Task: Find flights from London to Tokyo for a round trip from July 15 to July 30 in economy class for 1 adult.
Action: Mouse moved to (361, 321)
Screenshot: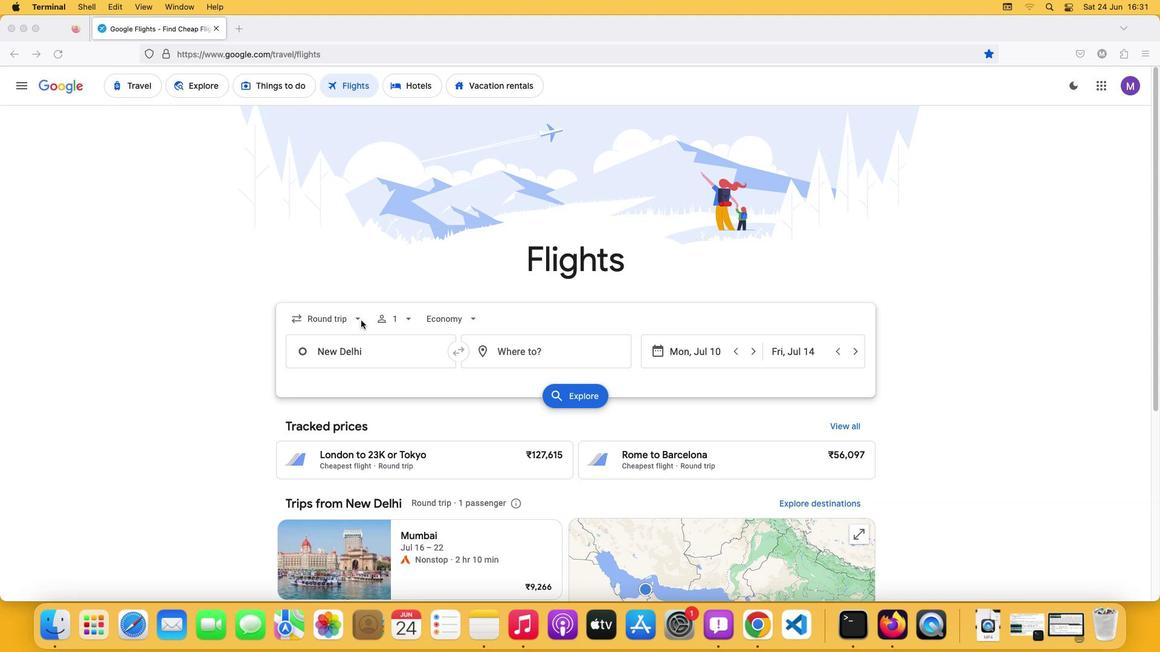 
Action: Mouse pressed left at (361, 321)
Screenshot: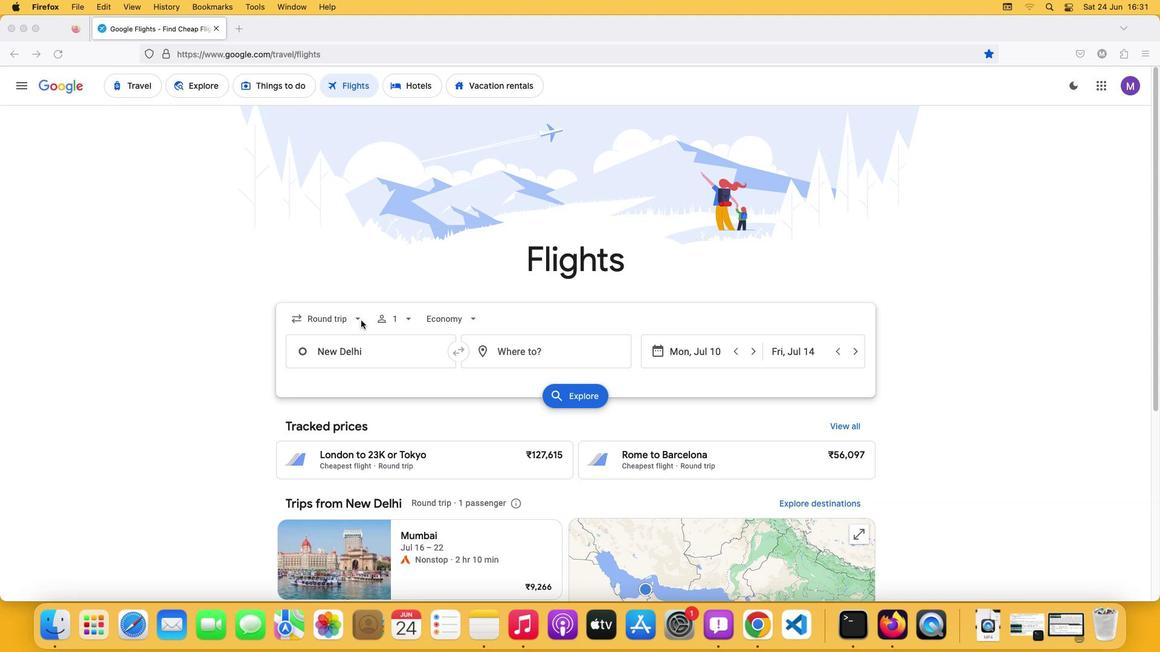 
Action: Mouse moved to (360, 321)
Screenshot: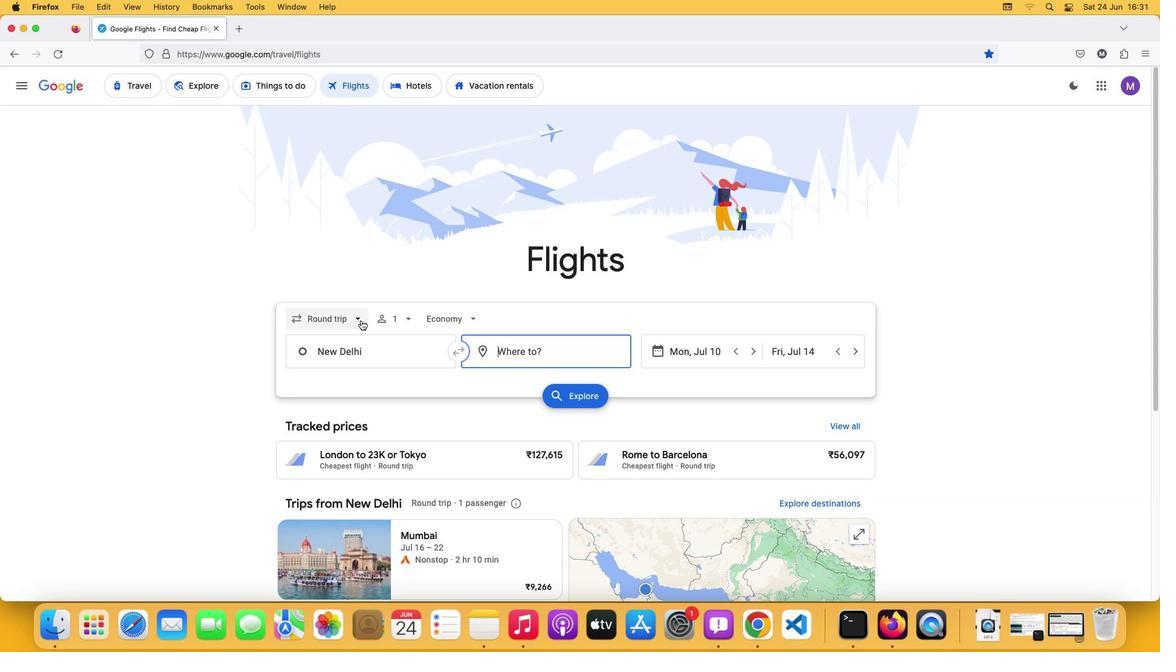 
Action: Mouse pressed left at (360, 321)
Screenshot: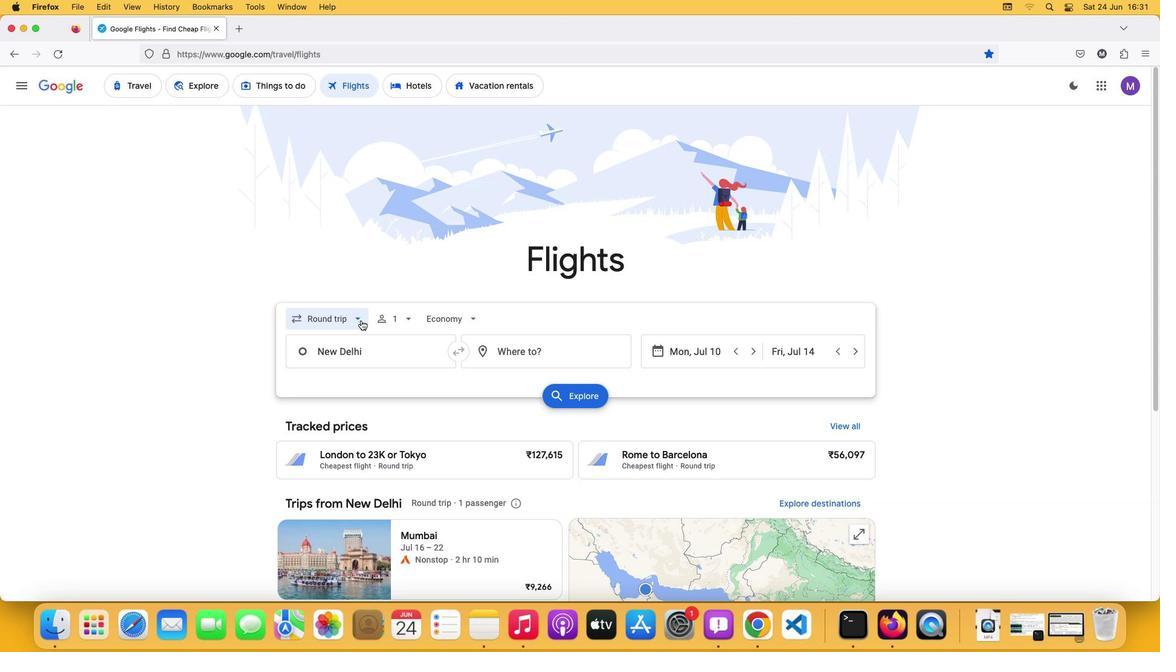 
Action: Mouse moved to (353, 338)
Screenshot: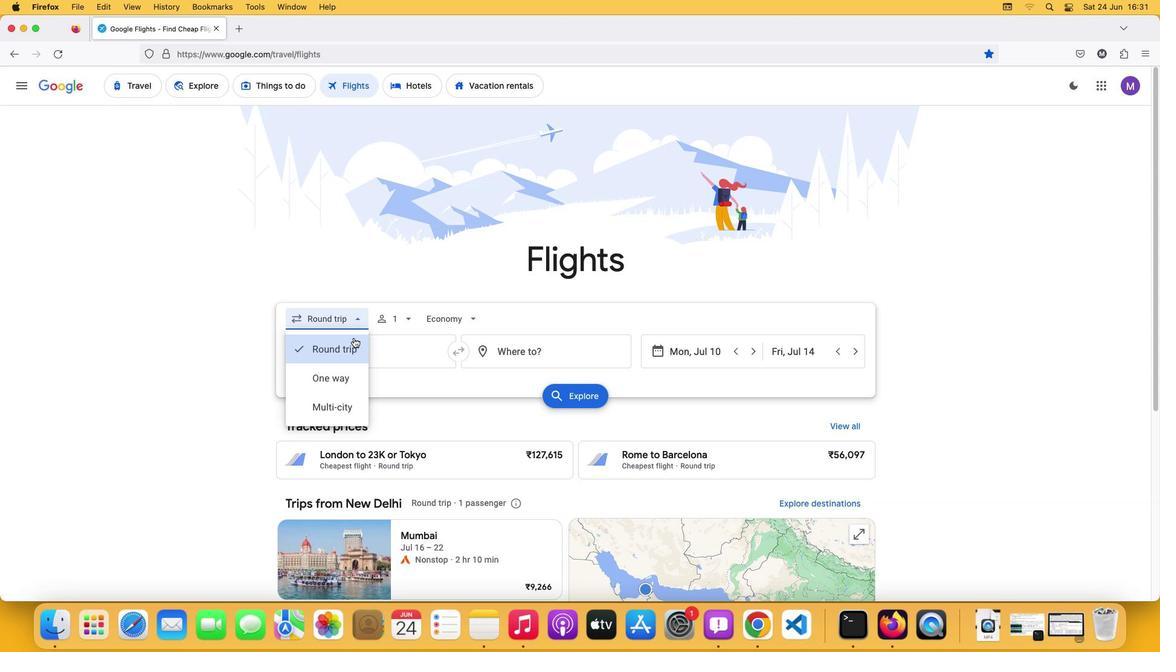 
Action: Mouse pressed left at (353, 338)
Screenshot: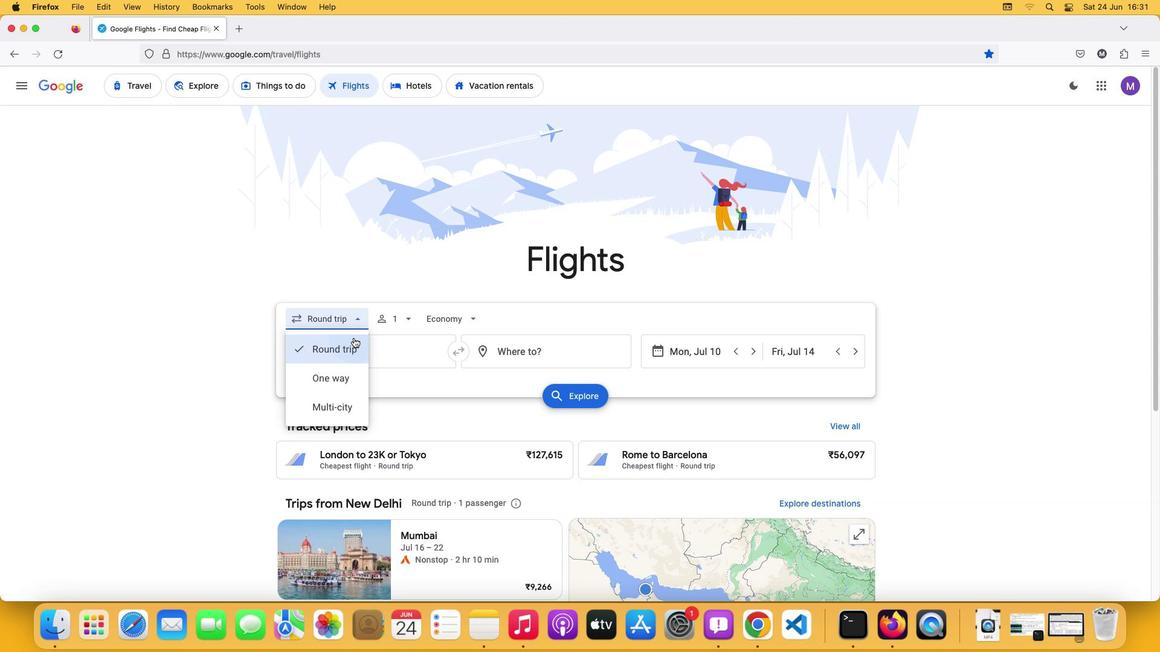 
Action: Mouse moved to (405, 320)
Screenshot: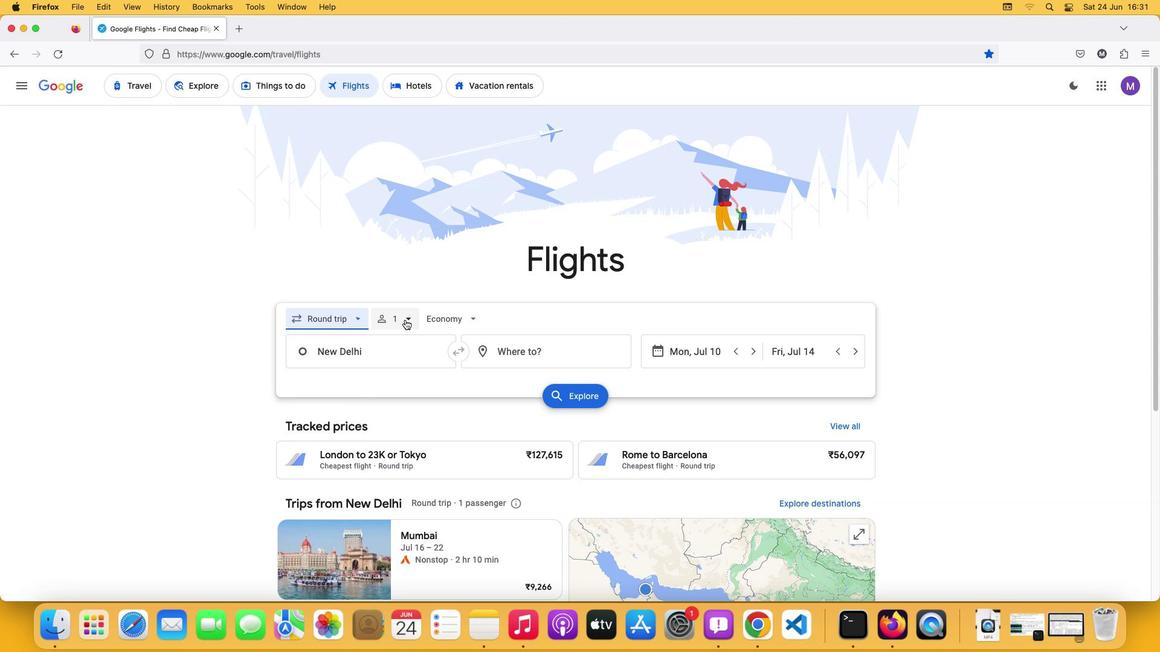 
Action: Mouse pressed left at (405, 320)
Screenshot: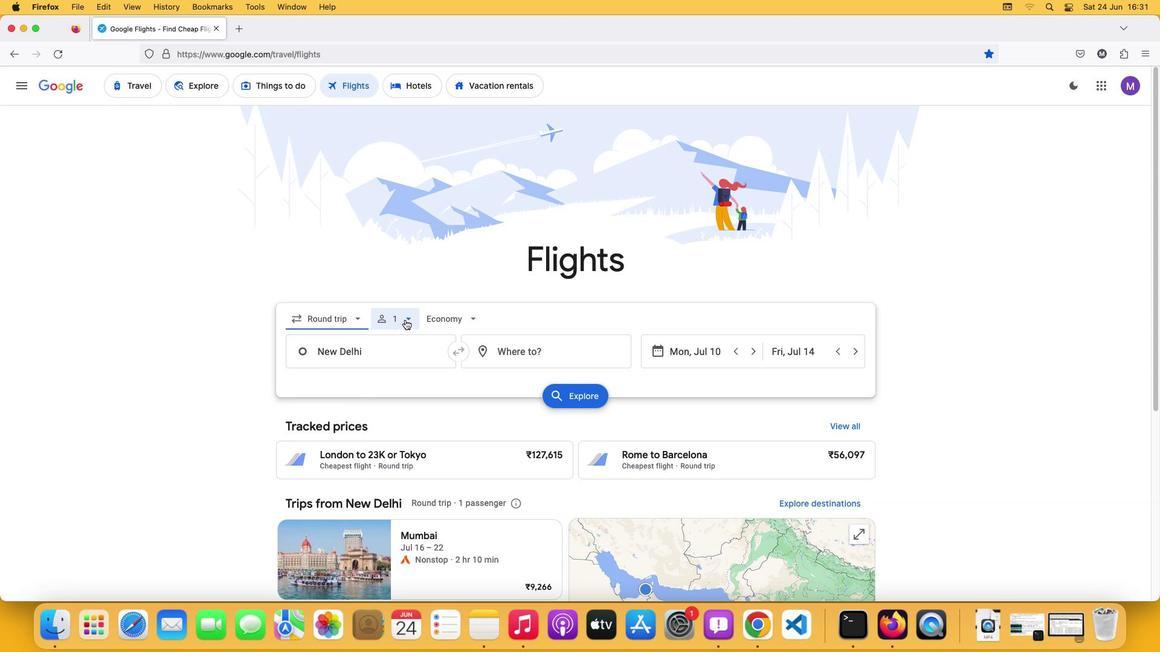 
Action: Mouse moved to (490, 479)
Screenshot: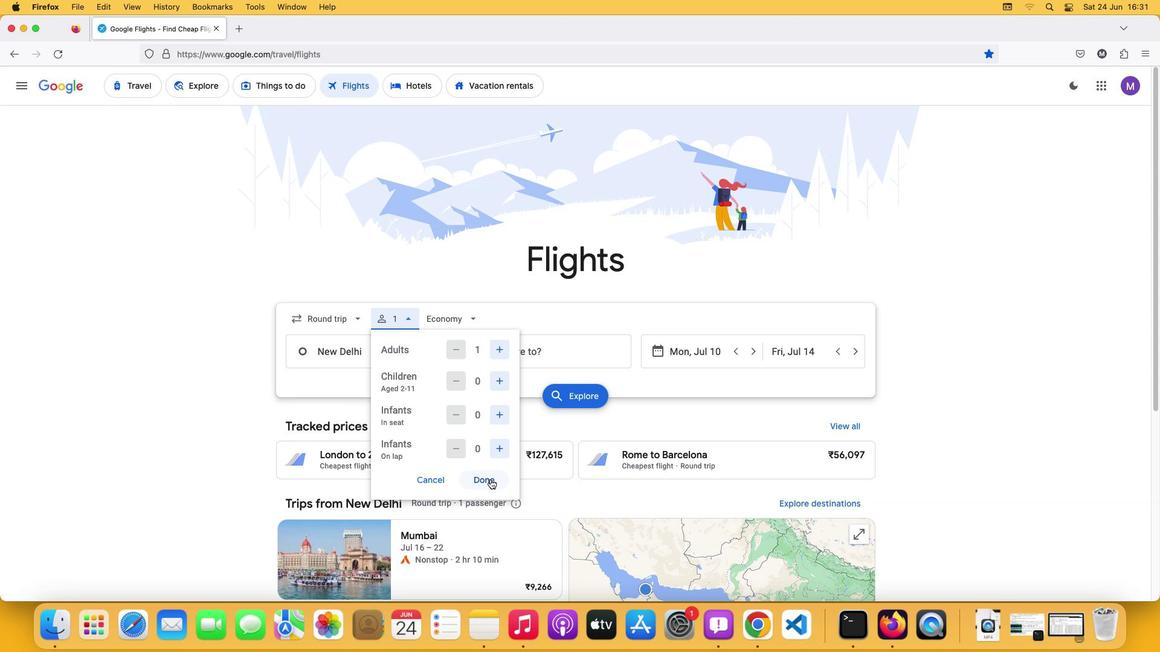 
Action: Mouse pressed left at (490, 479)
Screenshot: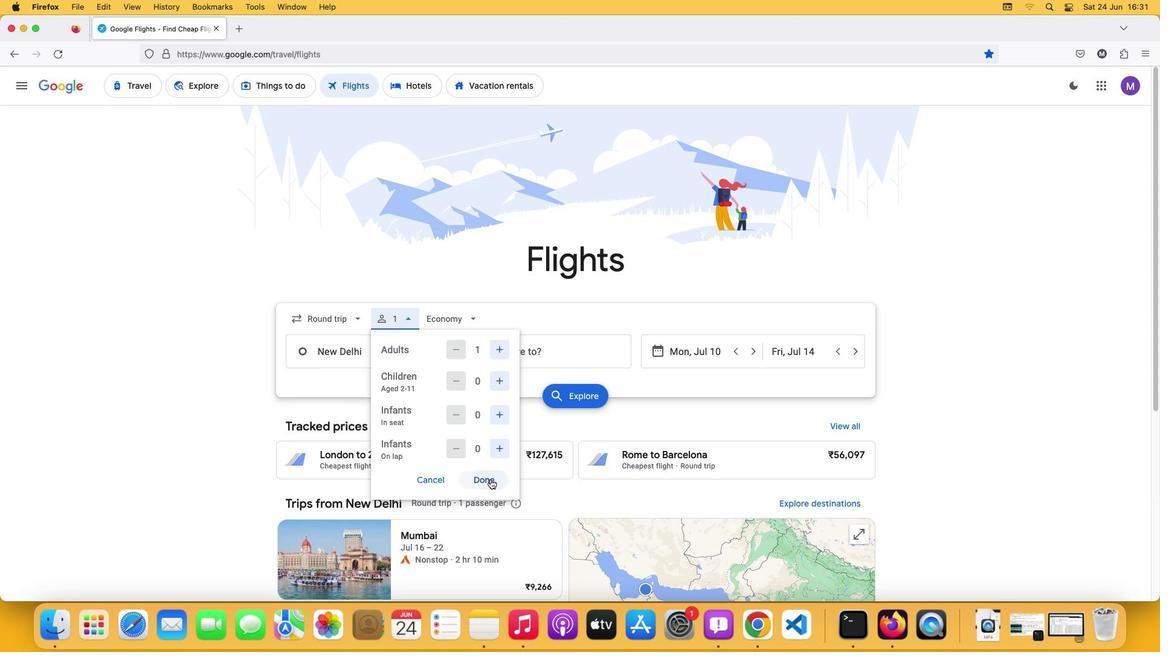 
Action: Mouse moved to (453, 323)
Screenshot: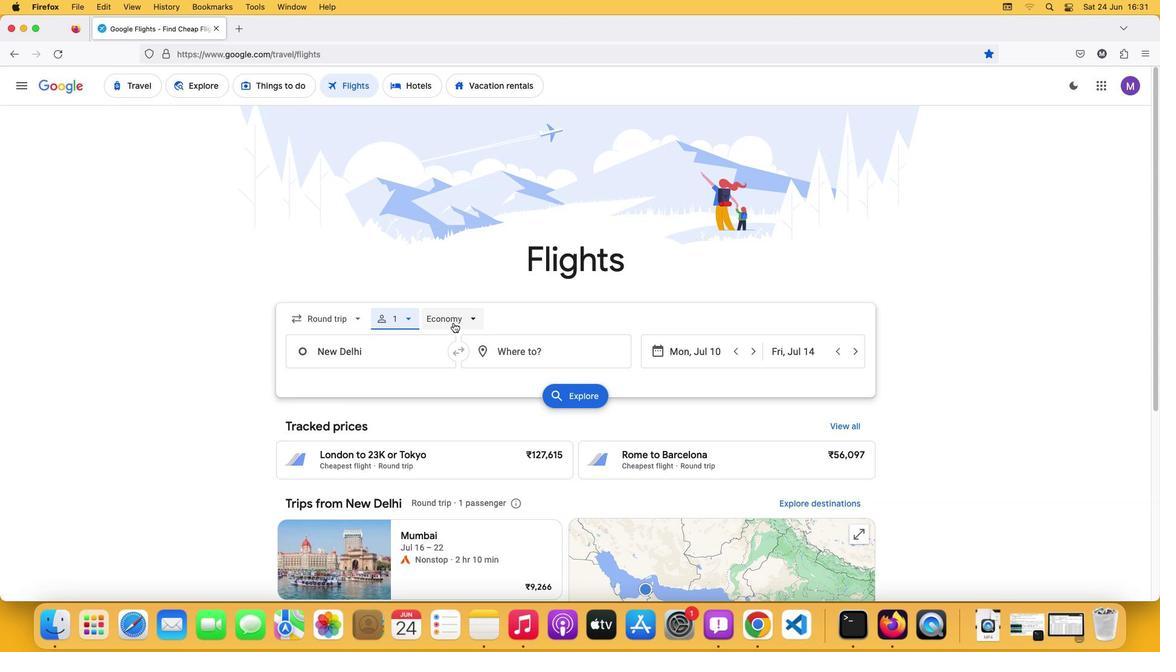 
Action: Mouse pressed left at (453, 323)
Screenshot: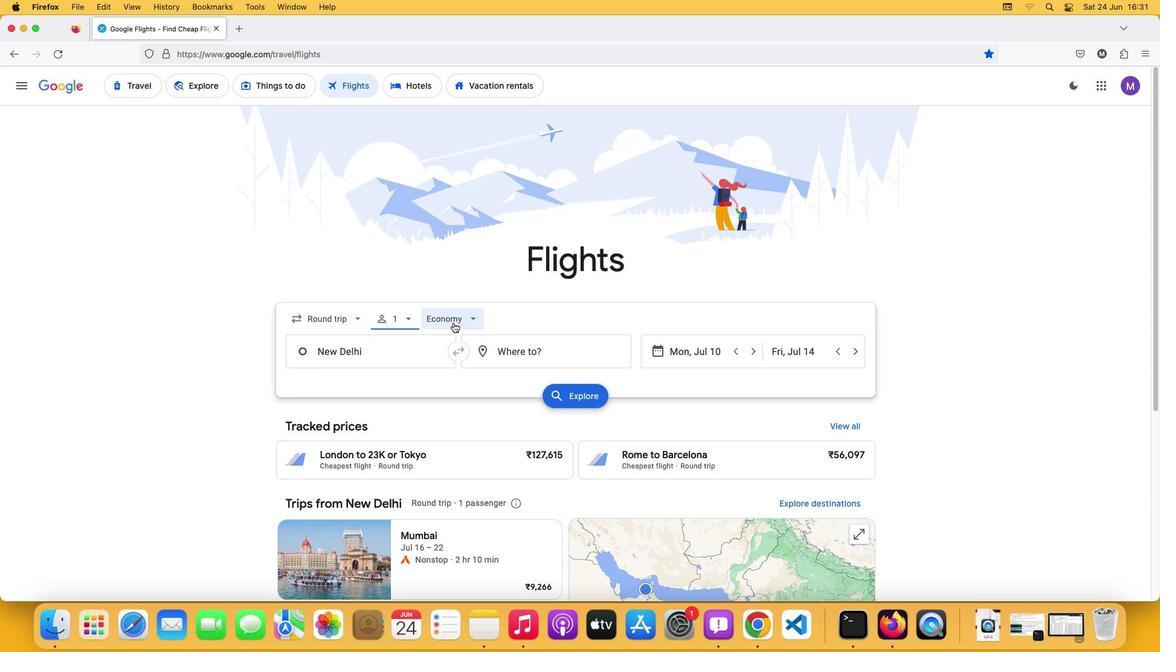 
Action: Mouse moved to (464, 350)
Screenshot: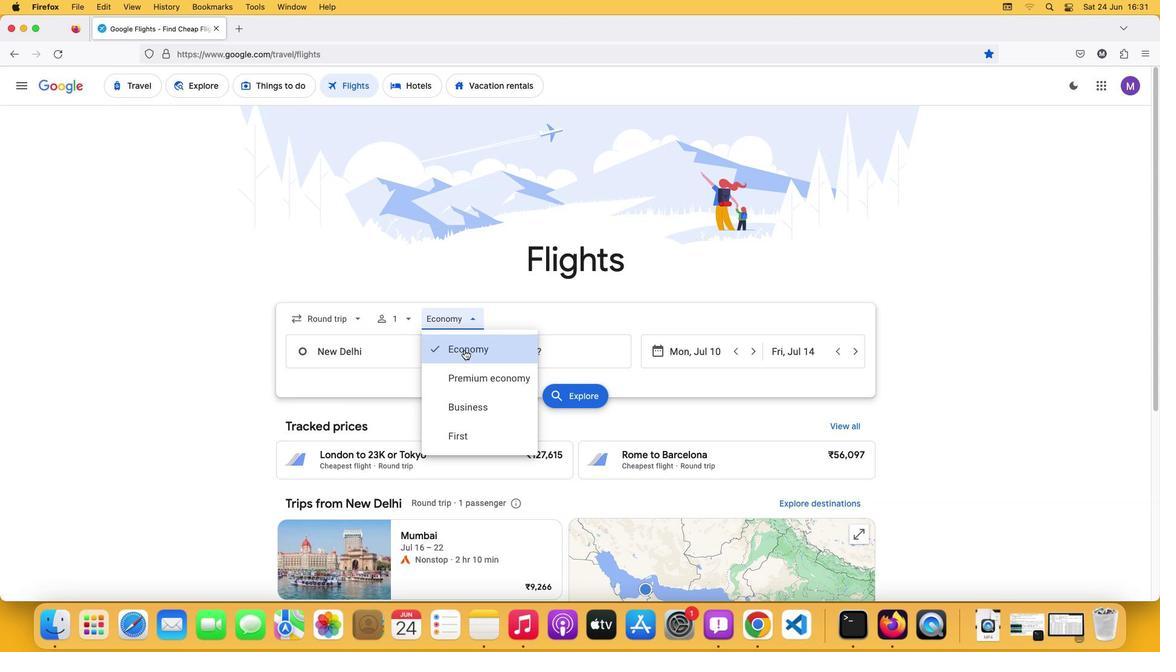 
Action: Mouse pressed left at (464, 350)
Screenshot: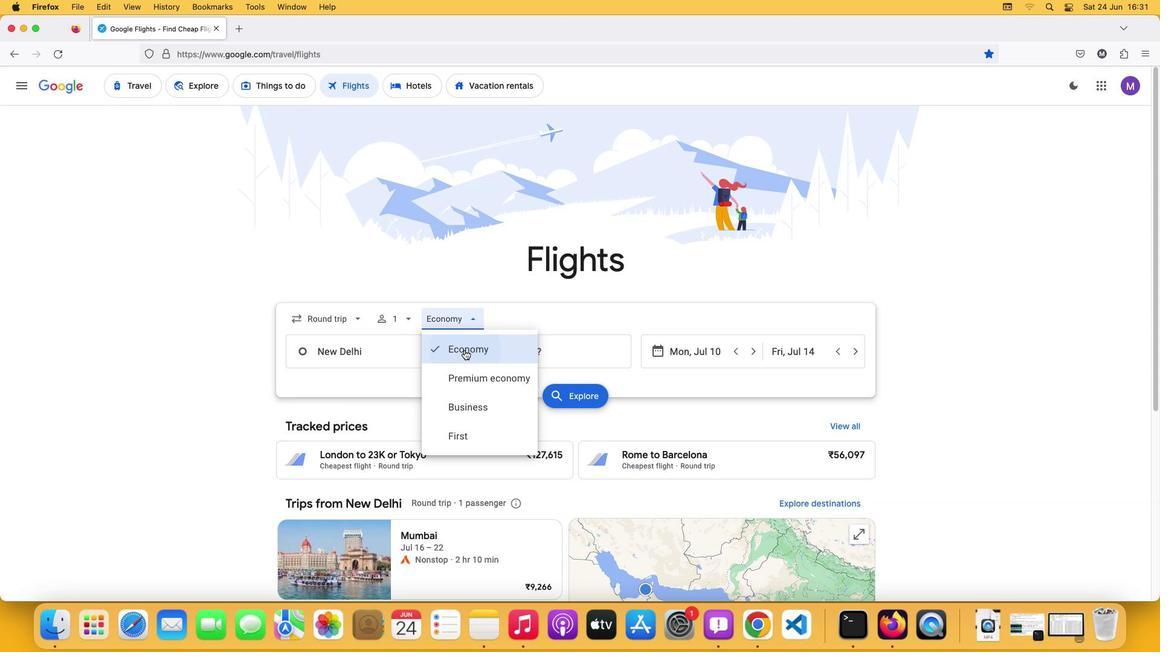 
Action: Mouse moved to (392, 356)
Screenshot: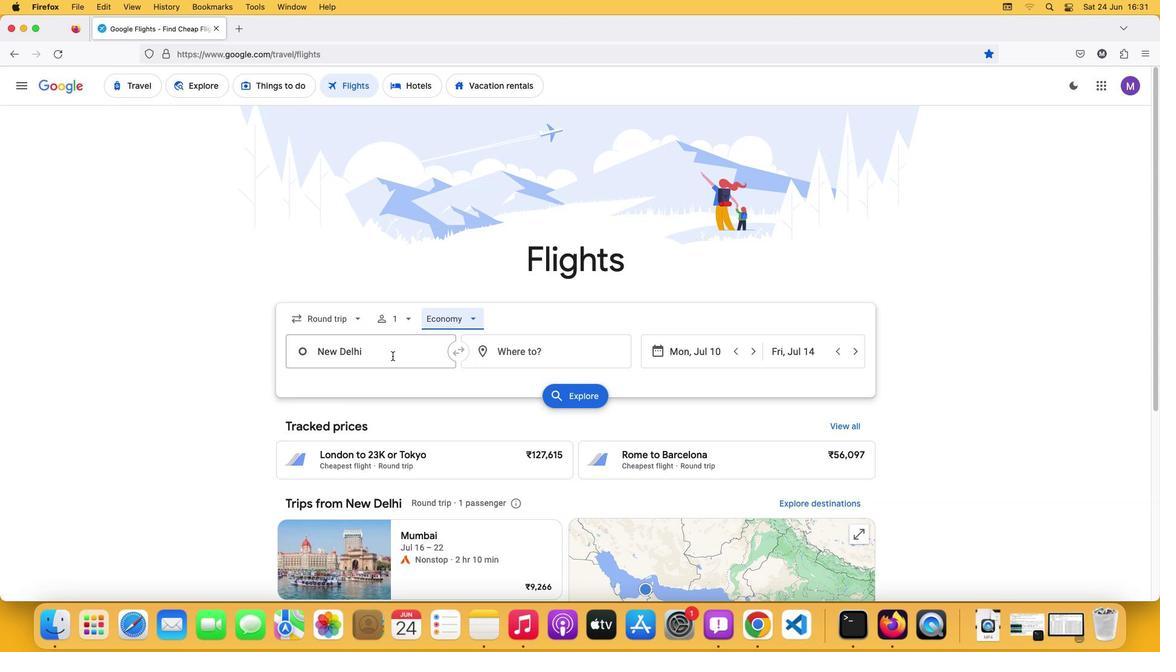 
Action: Mouse pressed left at (392, 356)
Screenshot: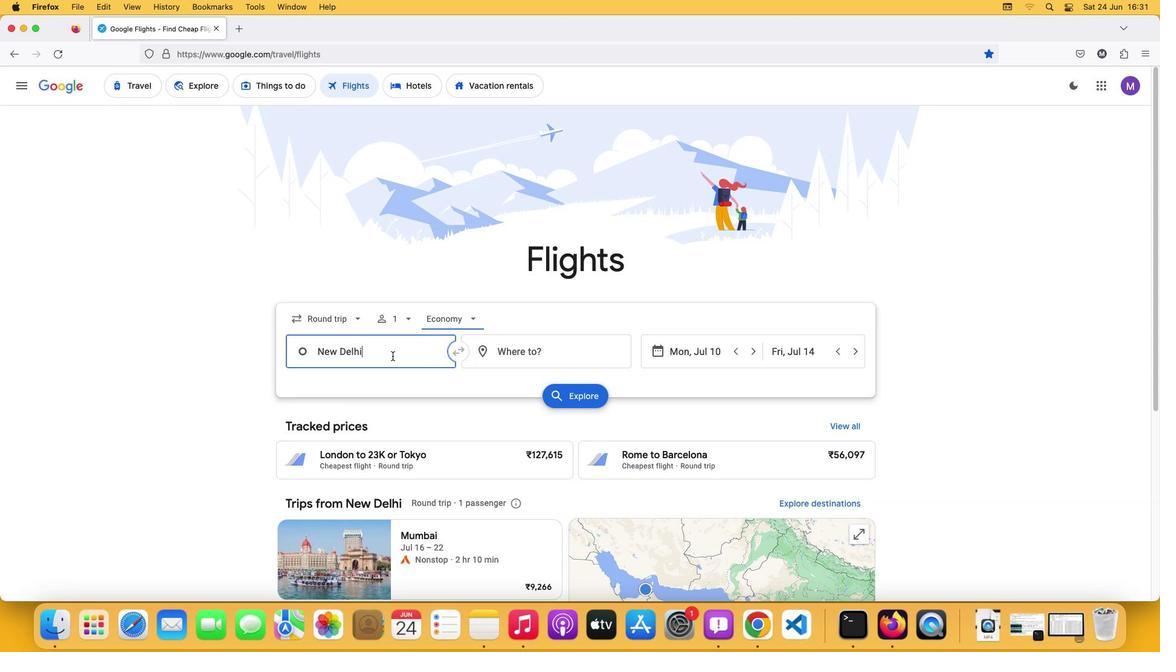 
Action: Mouse moved to (418, 349)
Screenshot: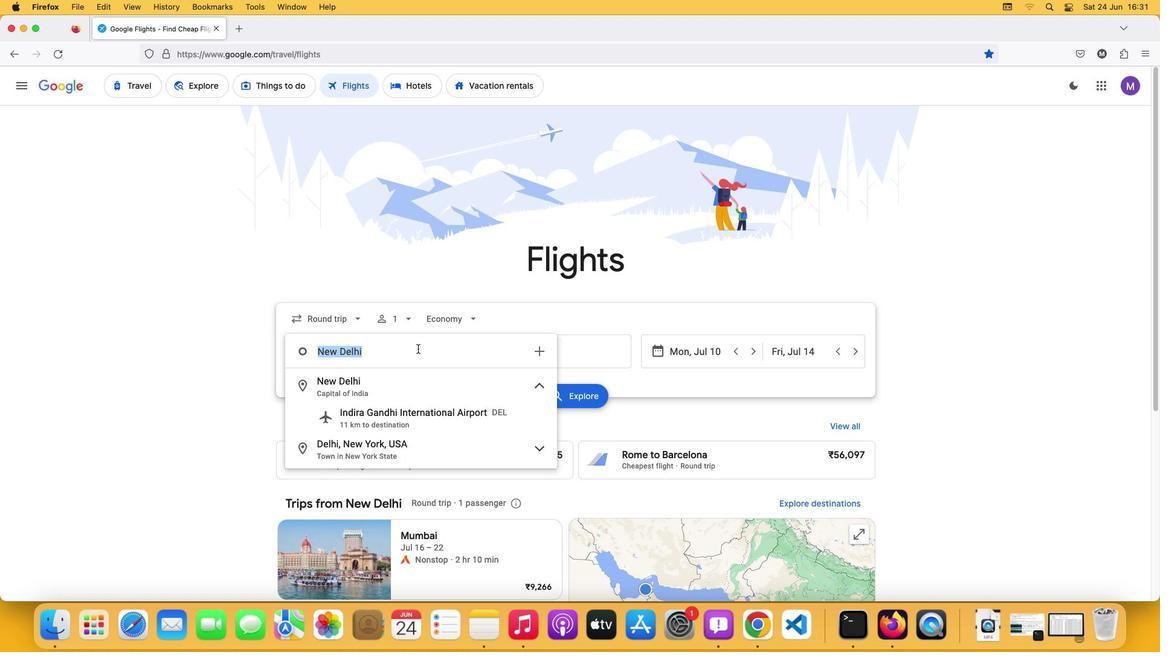 
Action: Key pressed Key.shift'L''o''n''d''o''n'
Screenshot: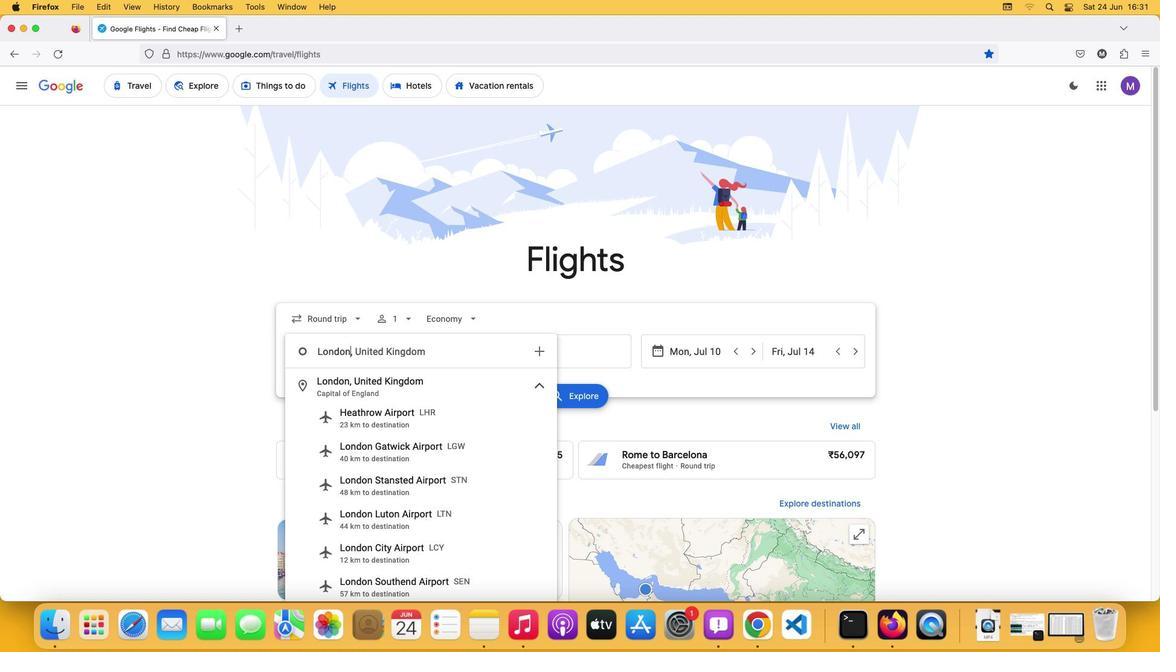 
Action: Mouse moved to (449, 379)
Screenshot: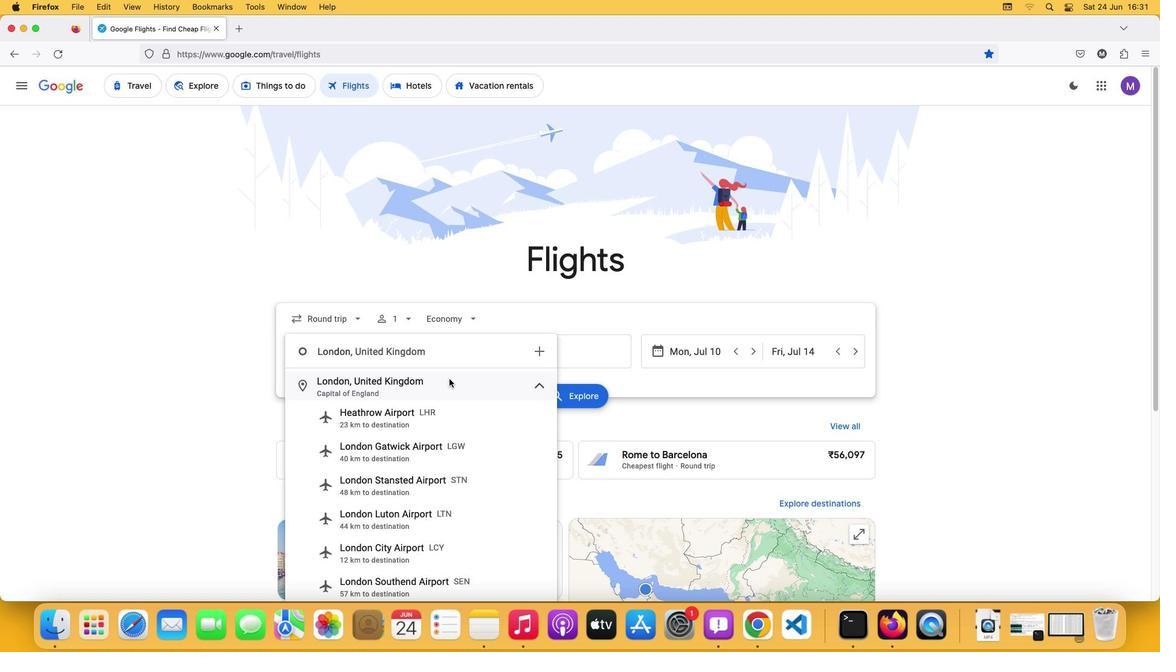 
Action: Mouse pressed left at (449, 379)
Screenshot: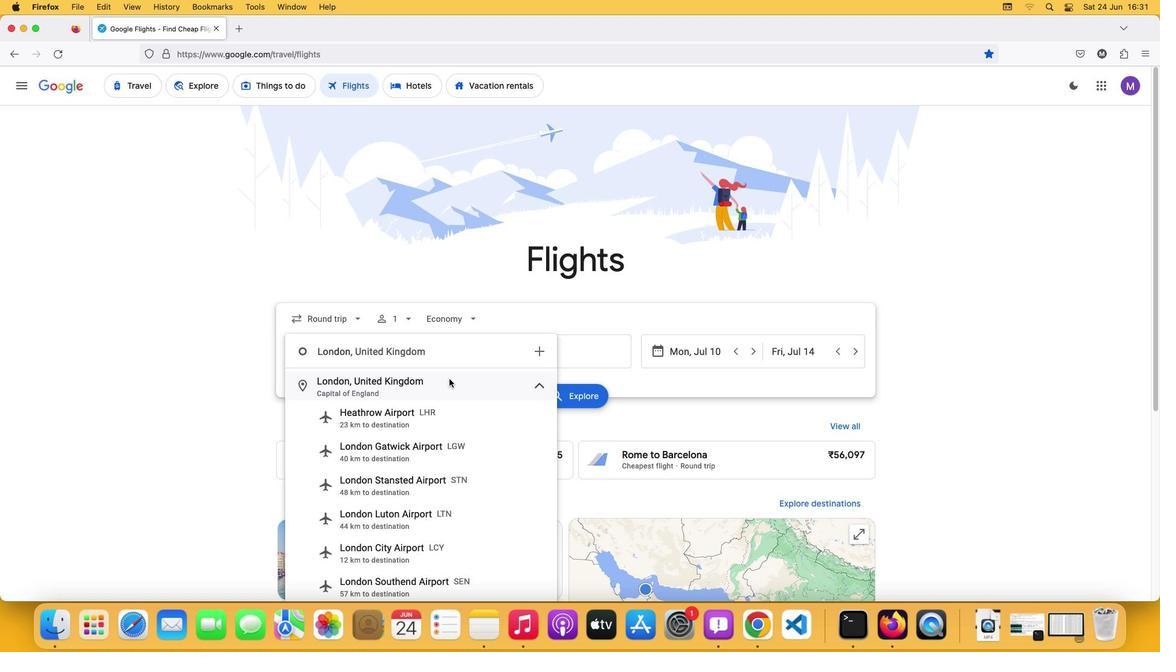 
Action: Mouse moved to (504, 353)
Screenshot: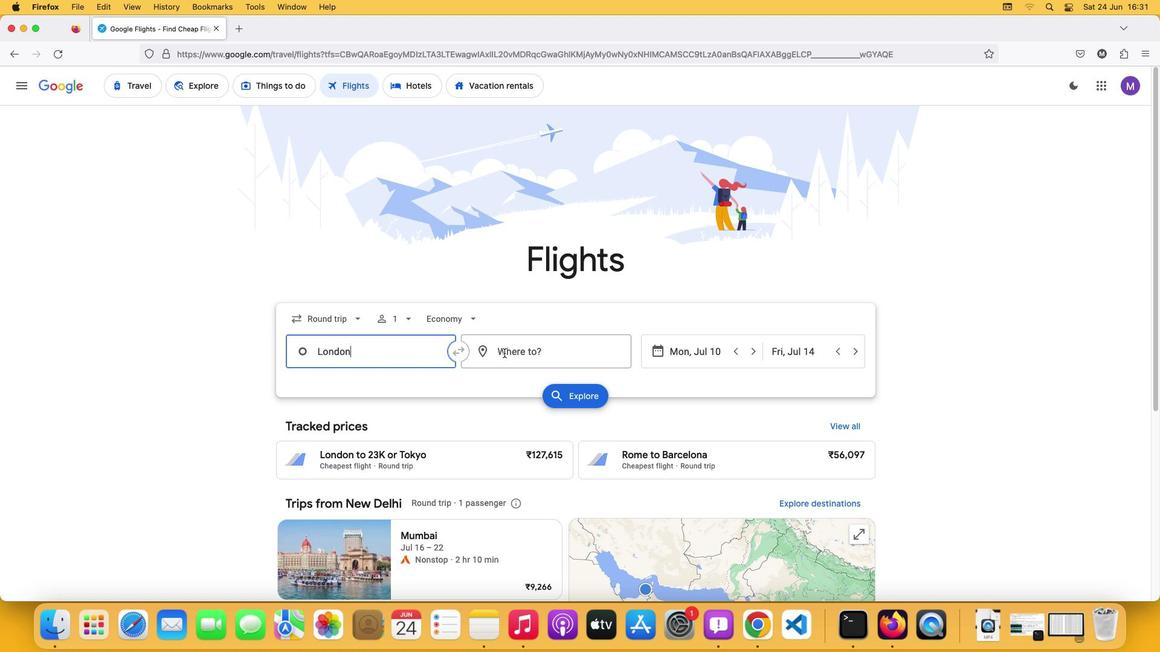 
Action: Mouse pressed left at (504, 353)
Screenshot: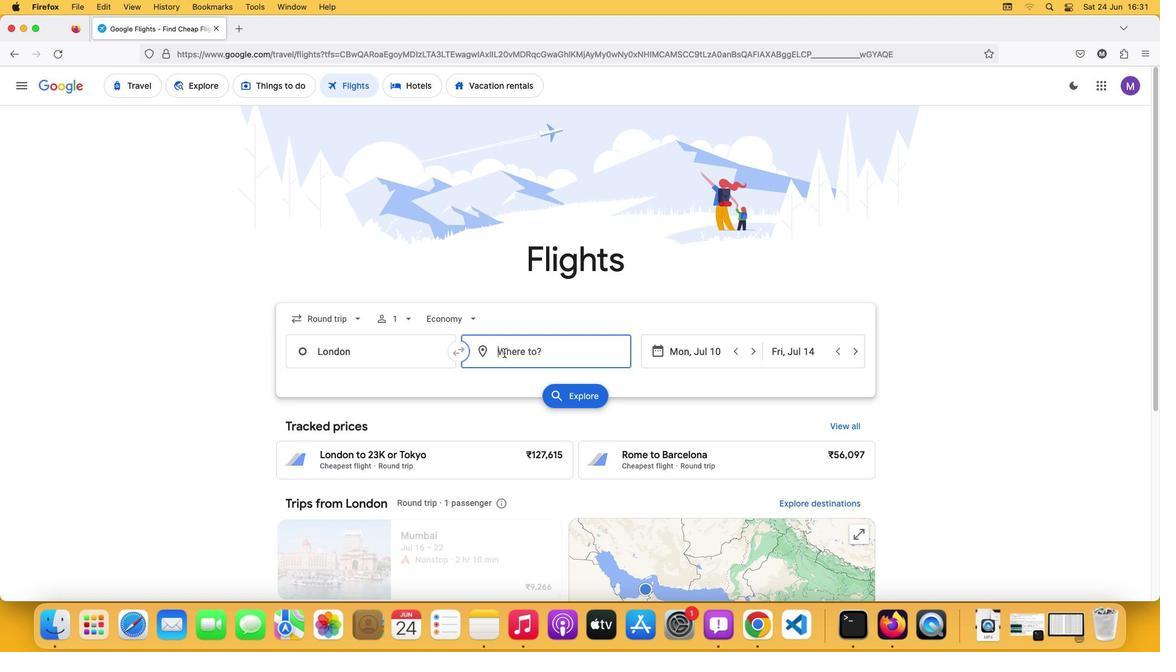 
Action: Key pressed Key.shift'T''o''k''y''o'
Screenshot: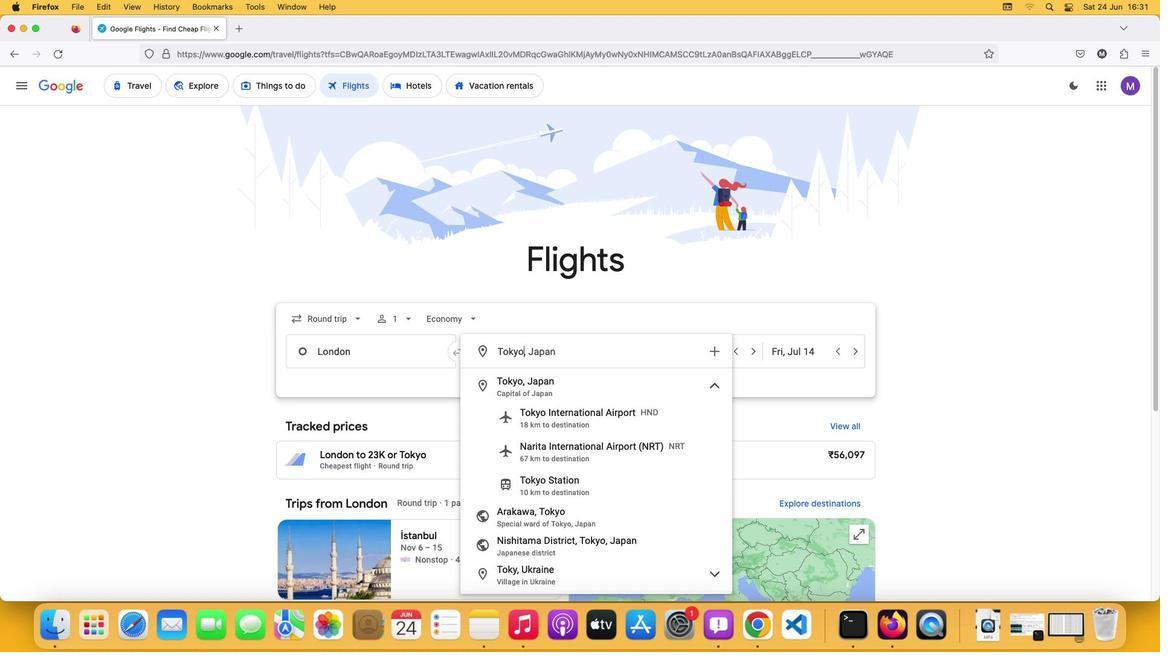
Action: Mouse moved to (548, 386)
Screenshot: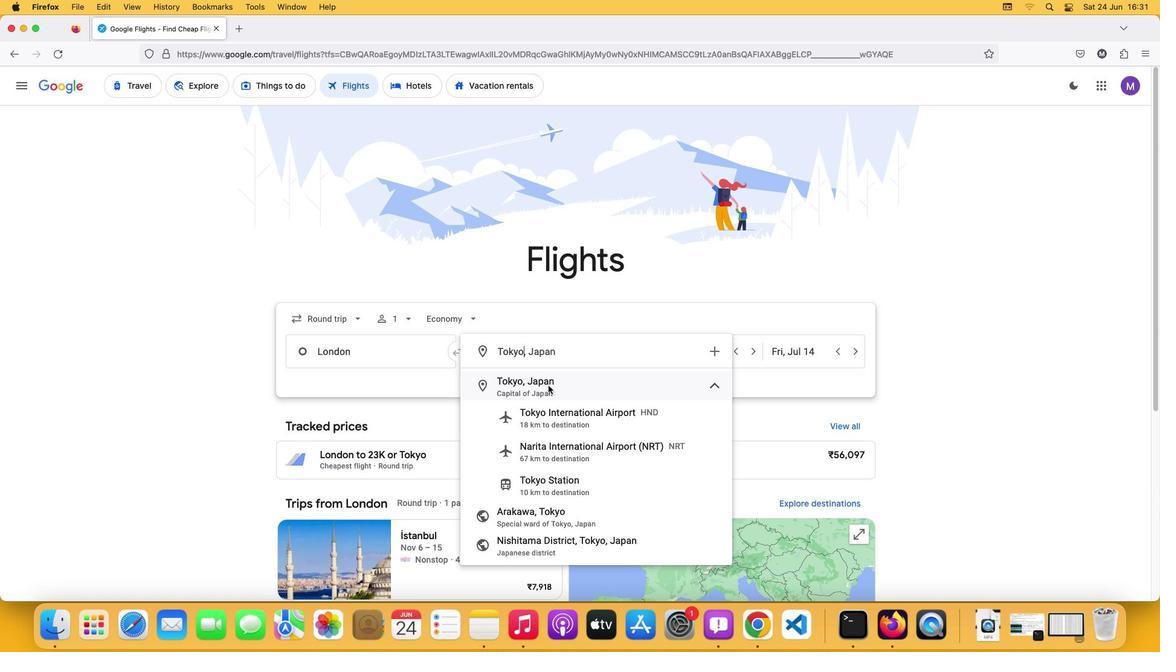 
Action: Mouse pressed left at (548, 386)
Screenshot: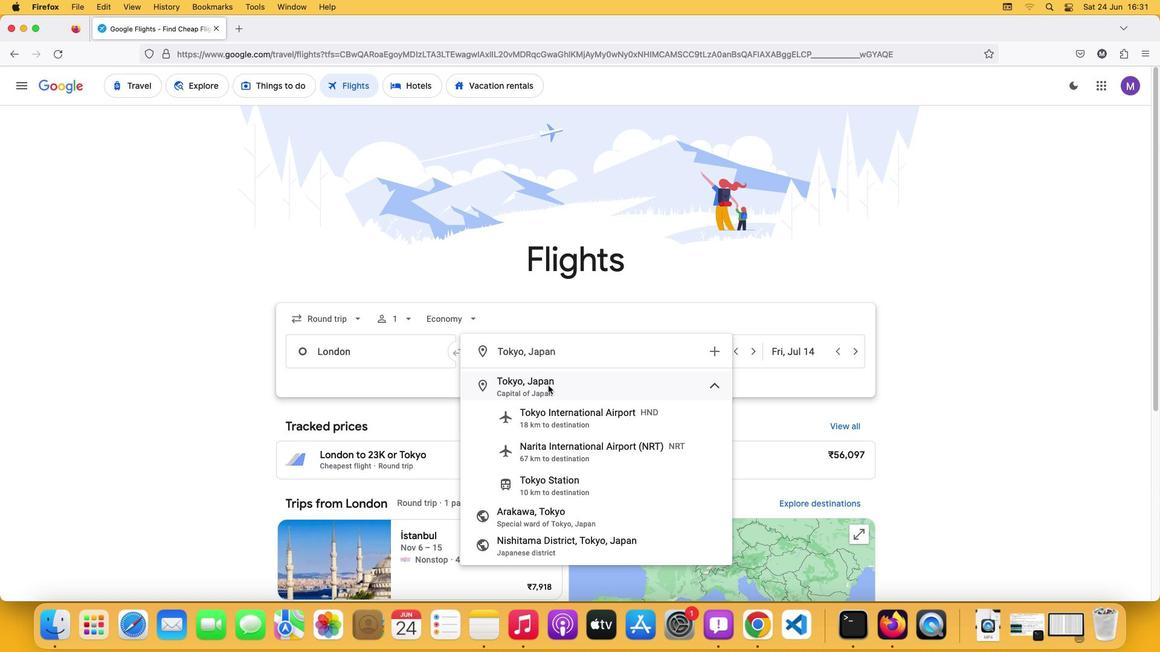 
Action: Mouse moved to (677, 351)
Screenshot: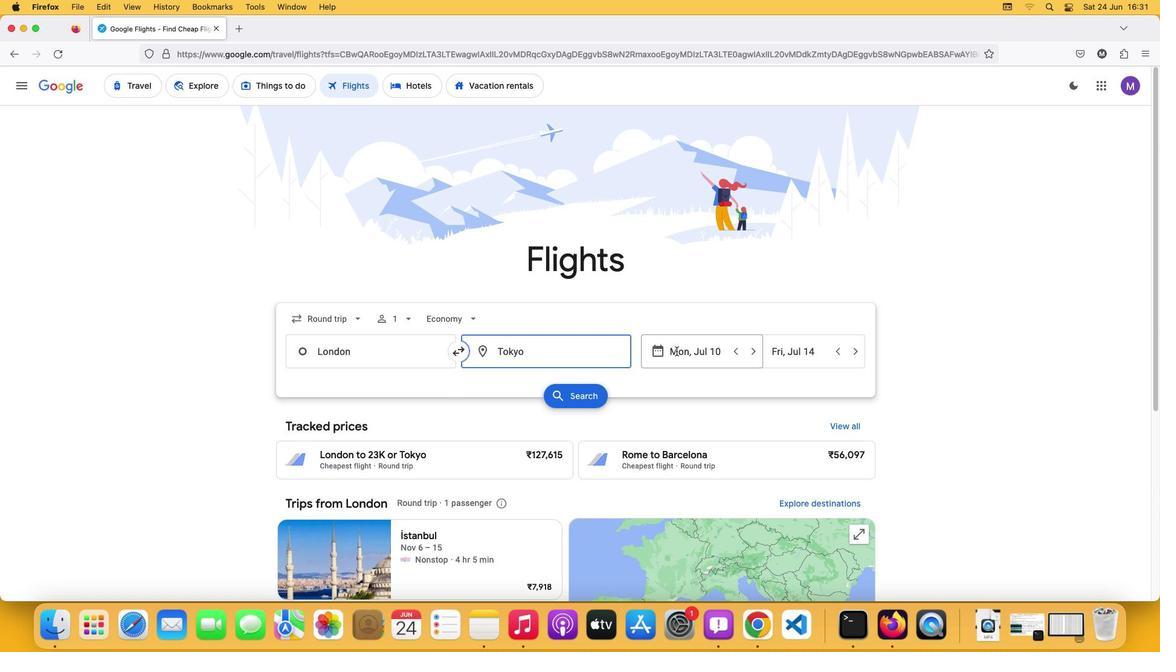 
Action: Mouse pressed left at (677, 351)
Screenshot: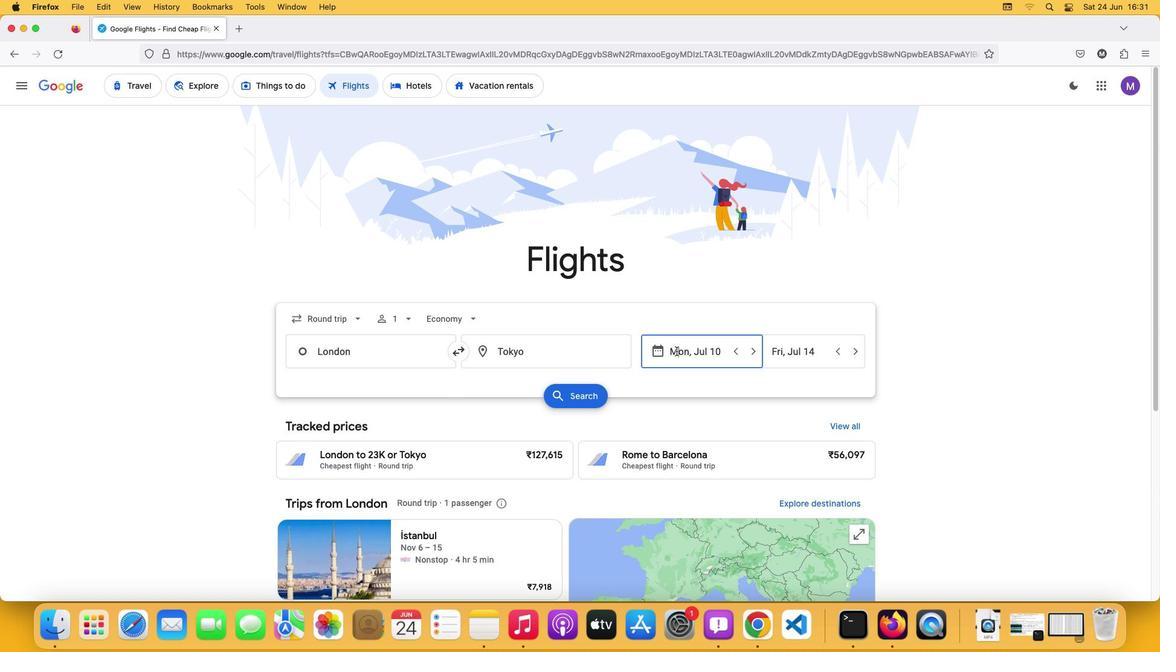 
Action: Mouse moved to (845, 444)
Screenshot: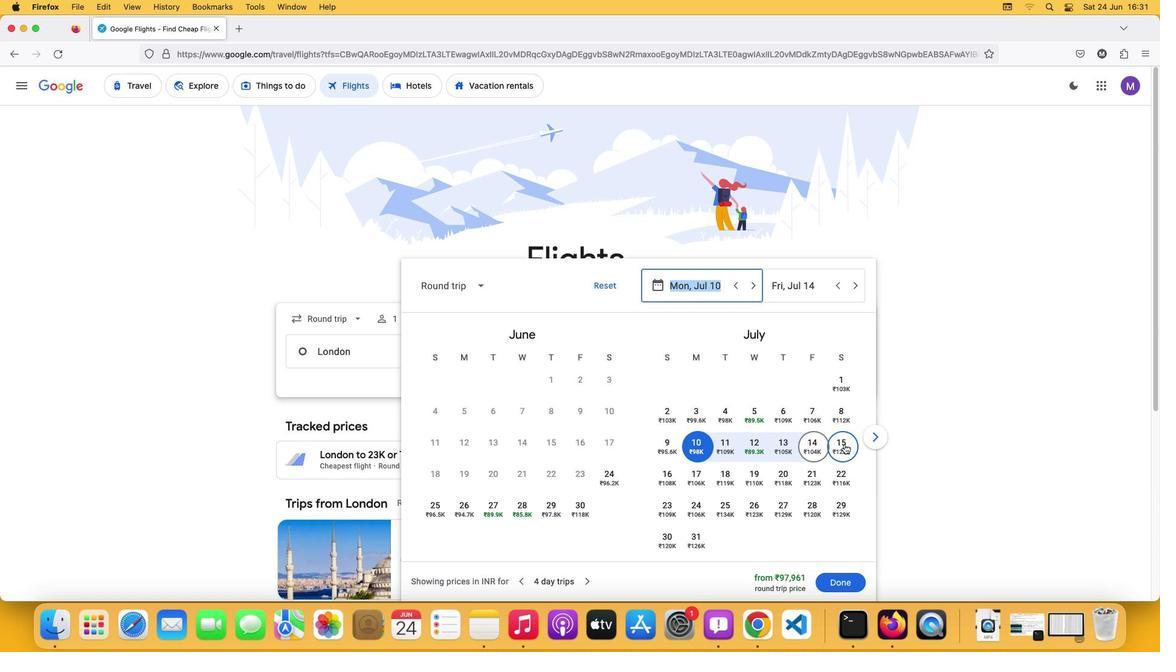 
Action: Mouse pressed left at (845, 444)
Screenshot: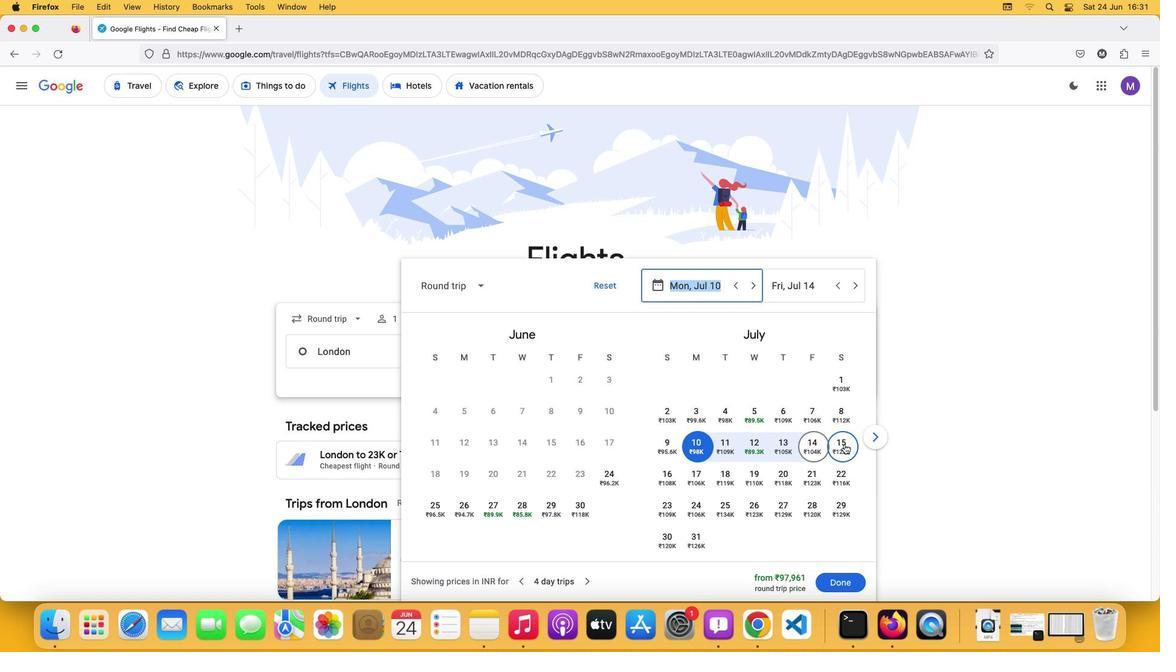 
Action: Mouse moved to (670, 529)
Screenshot: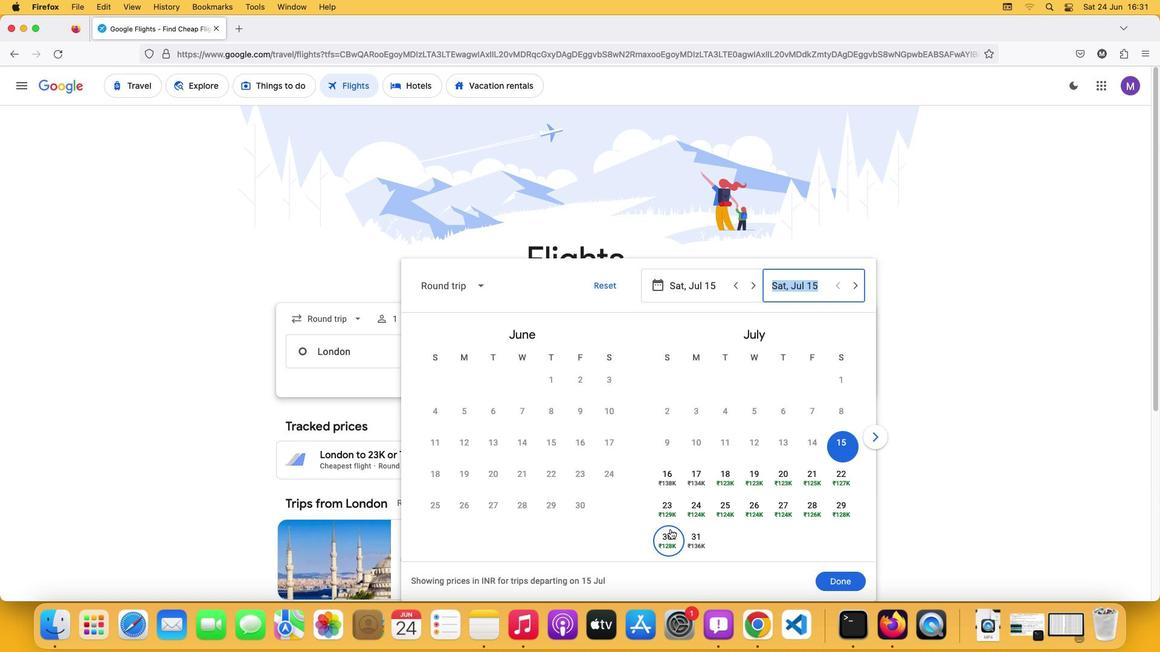 
Action: Mouse pressed left at (670, 529)
Screenshot: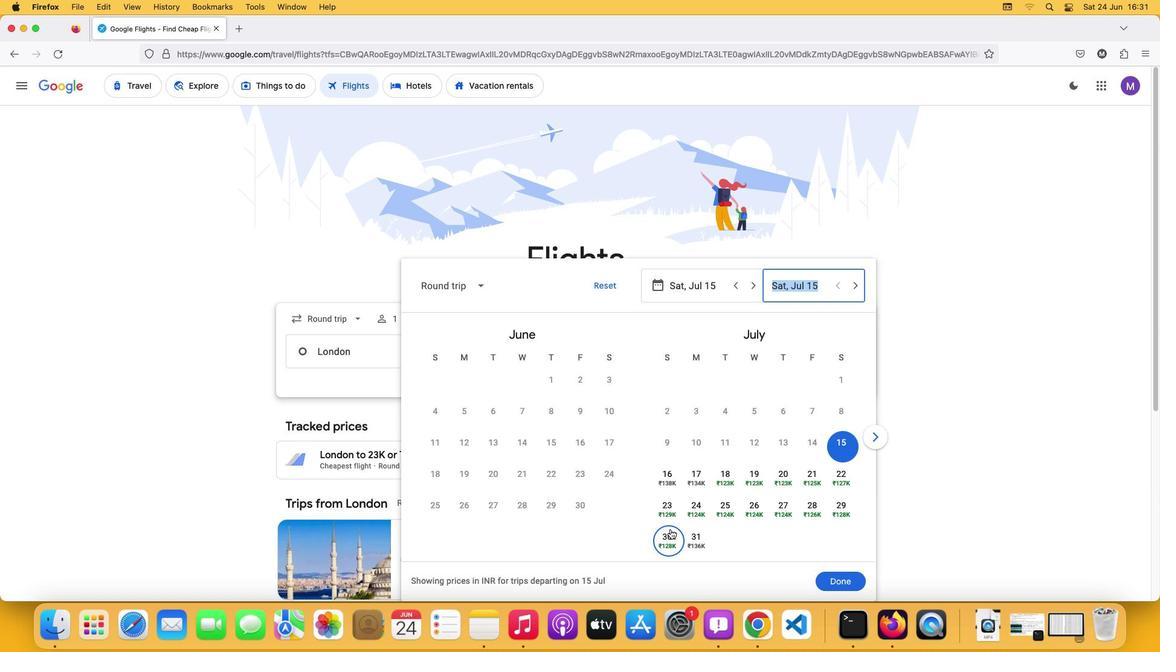 
Action: Mouse moved to (836, 577)
Screenshot: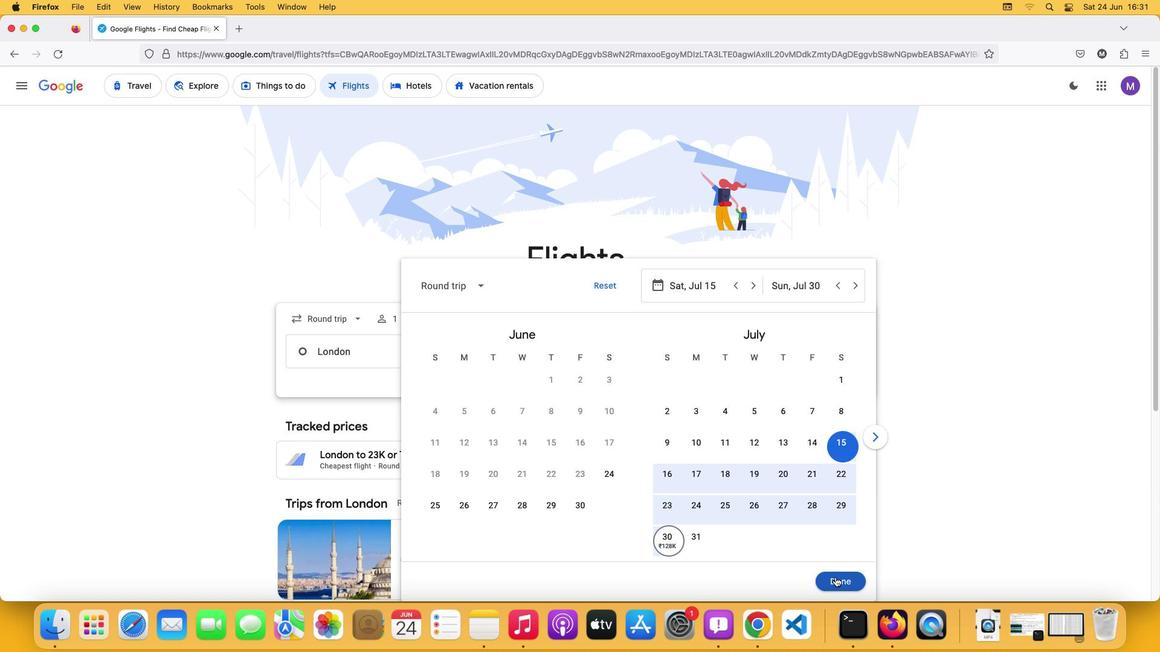 
Action: Mouse pressed left at (836, 577)
Screenshot: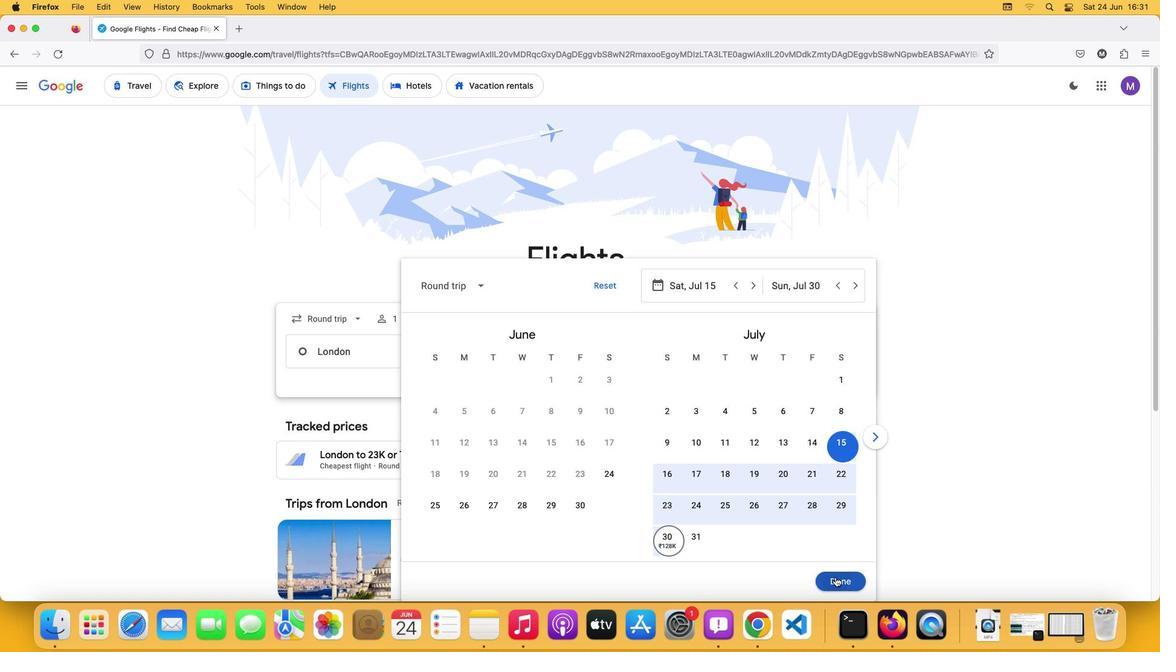 
Action: Mouse moved to (596, 394)
Screenshot: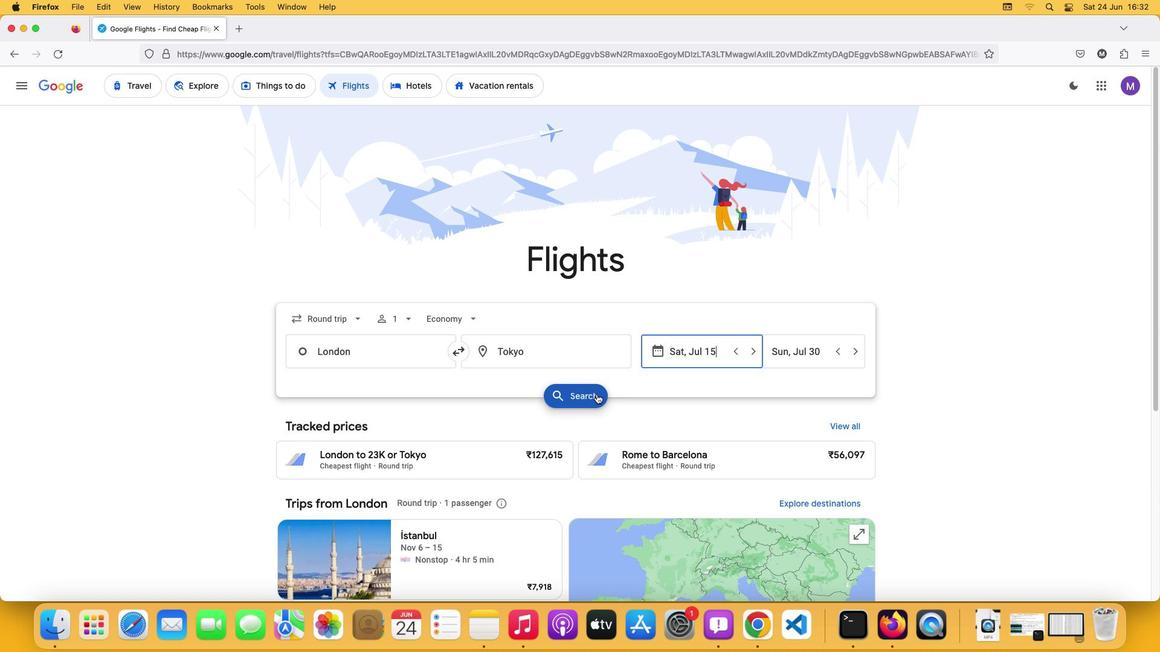 
Action: Mouse pressed left at (596, 394)
Screenshot: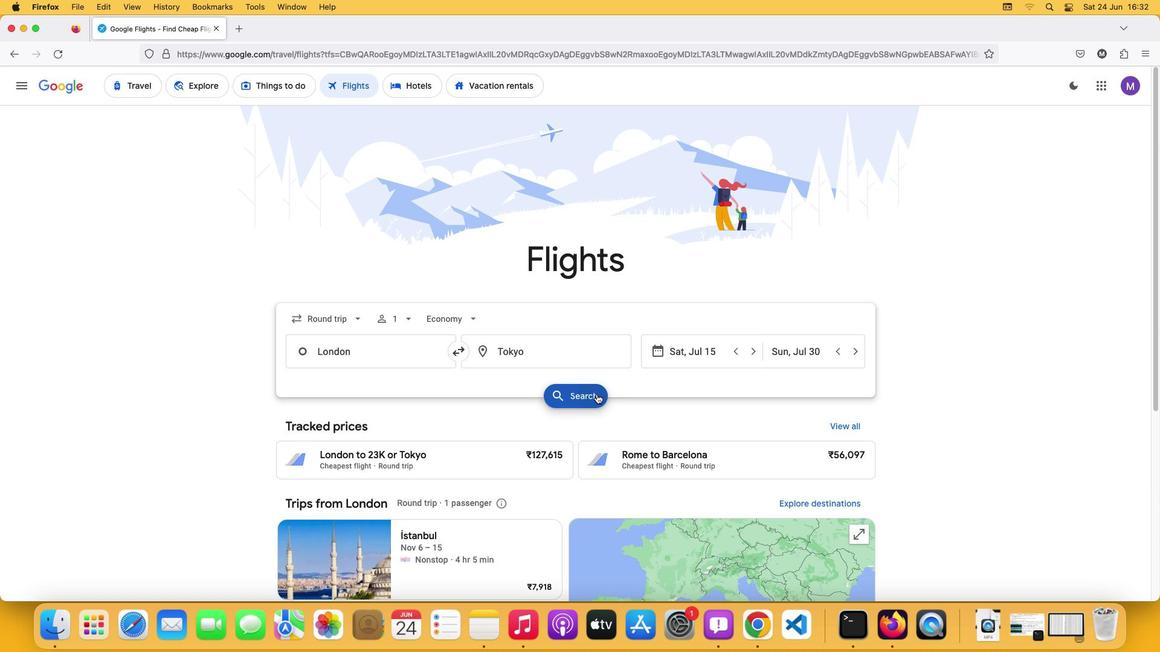 
Action: Mouse moved to (411, 247)
Screenshot: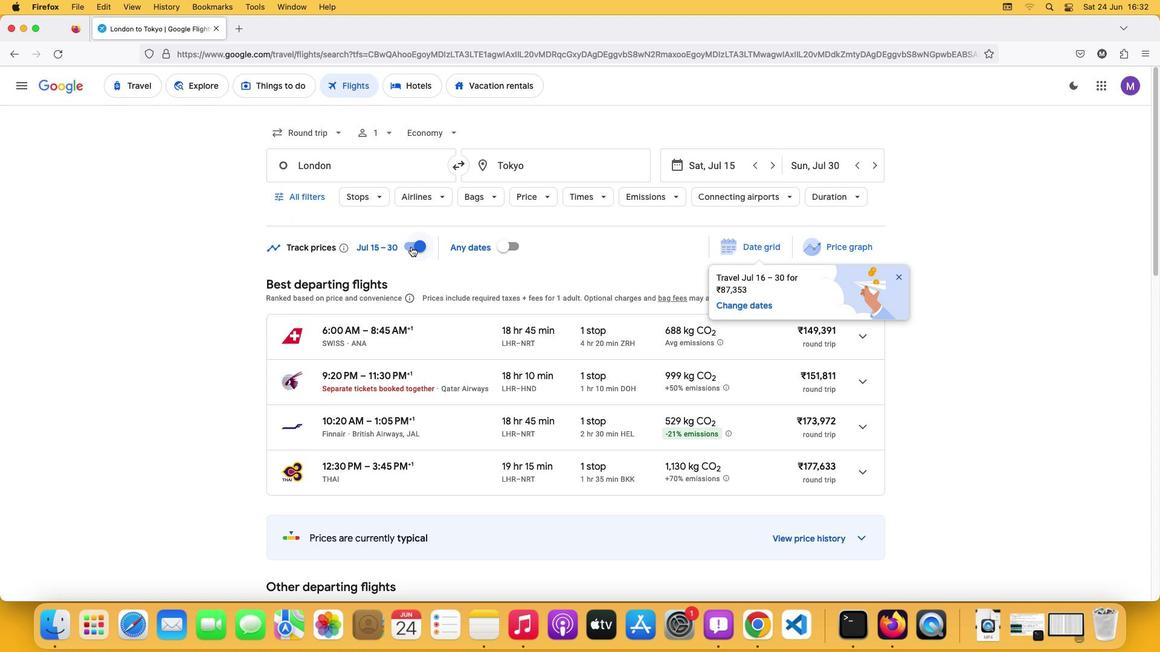 
Action: Mouse pressed left at (411, 247)
Screenshot: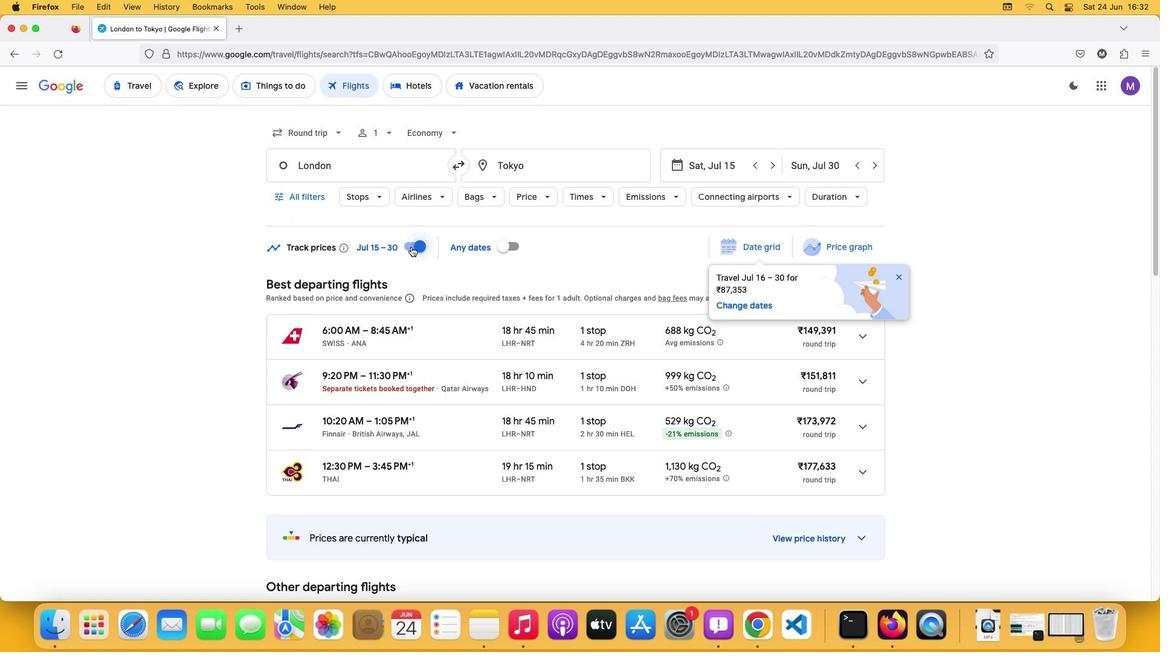 
Action: Mouse moved to (415, 246)
Screenshot: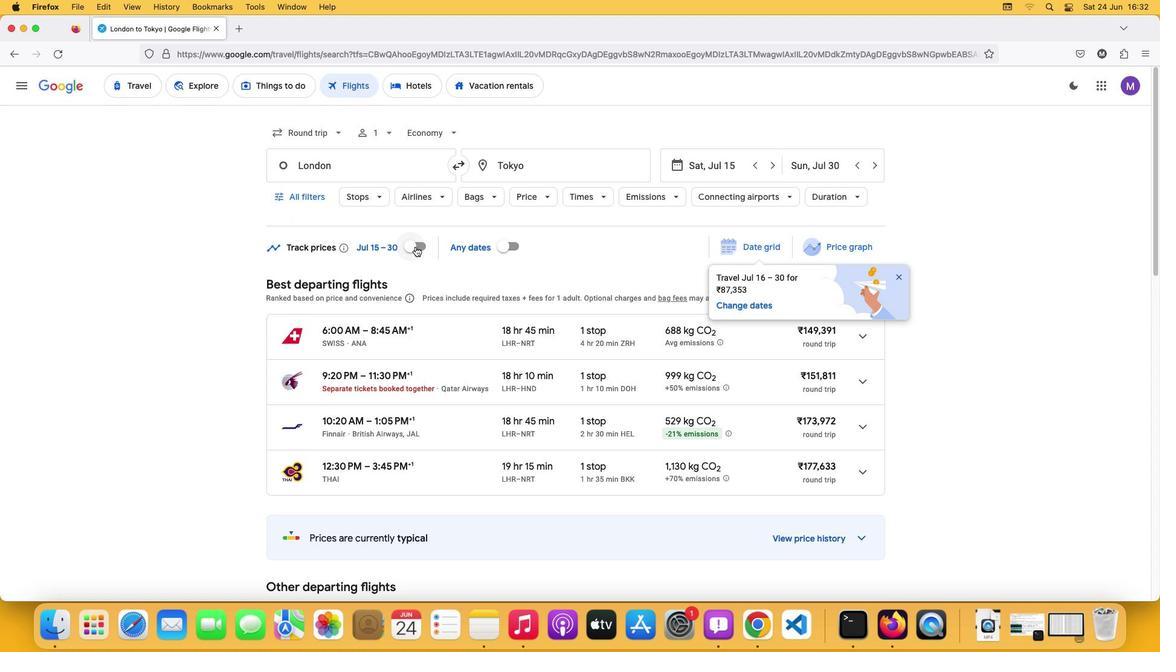 
Action: Mouse pressed left at (415, 246)
Screenshot: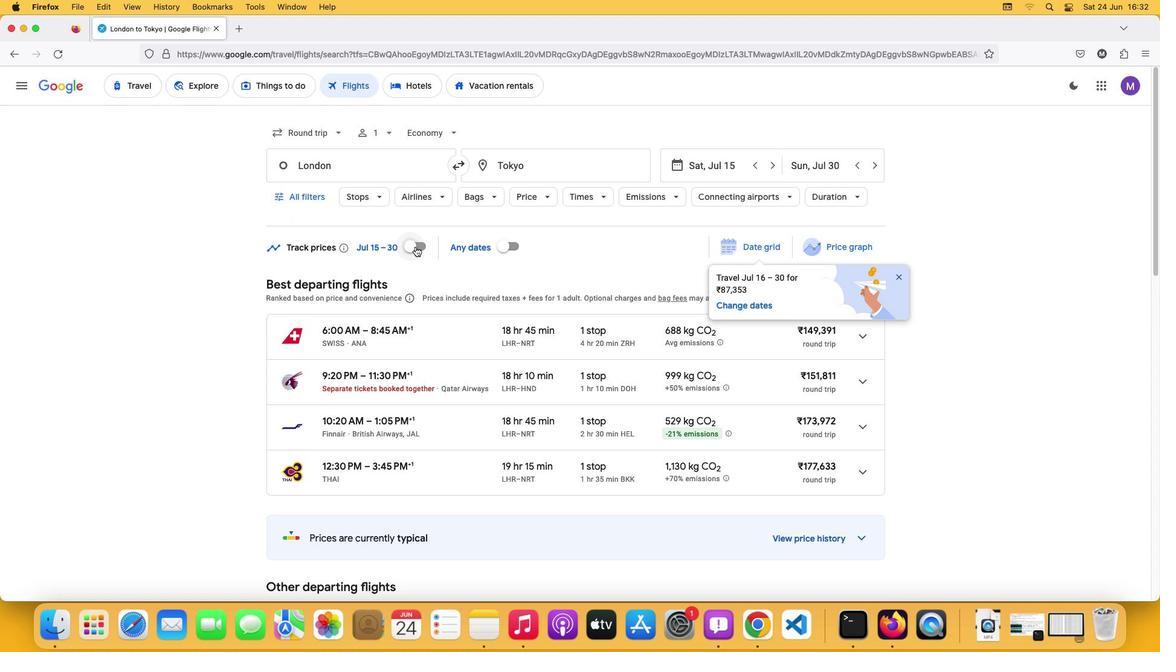 
Action: Mouse moved to (473, 318)
Screenshot: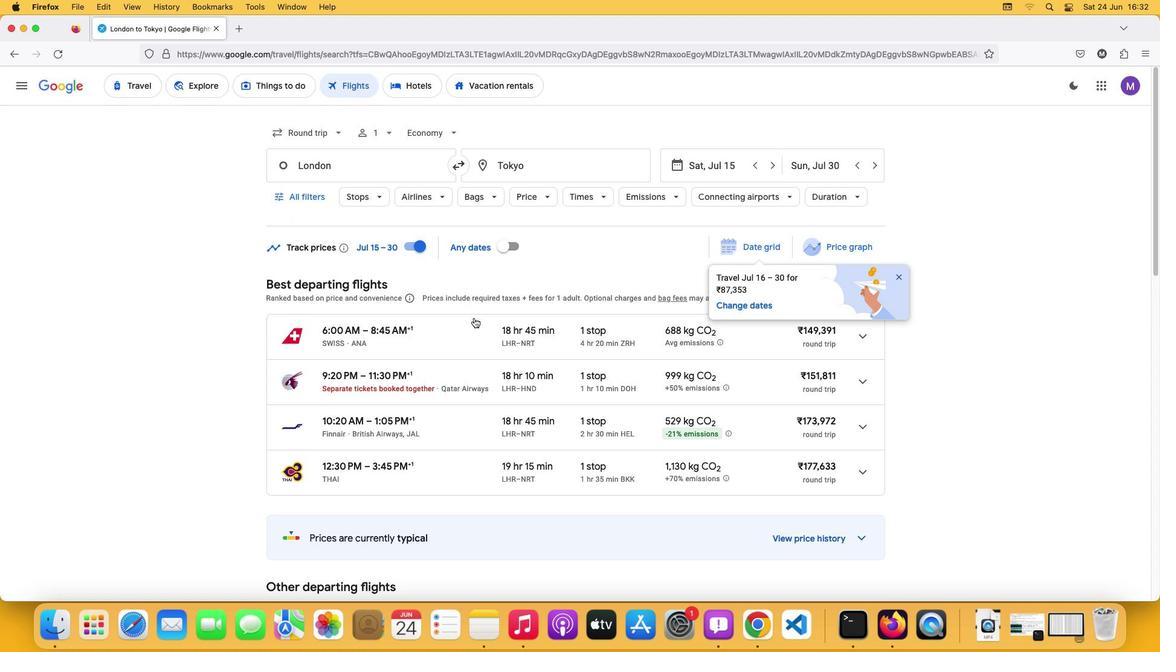 
Action: Key pressed Key.f9
Screenshot: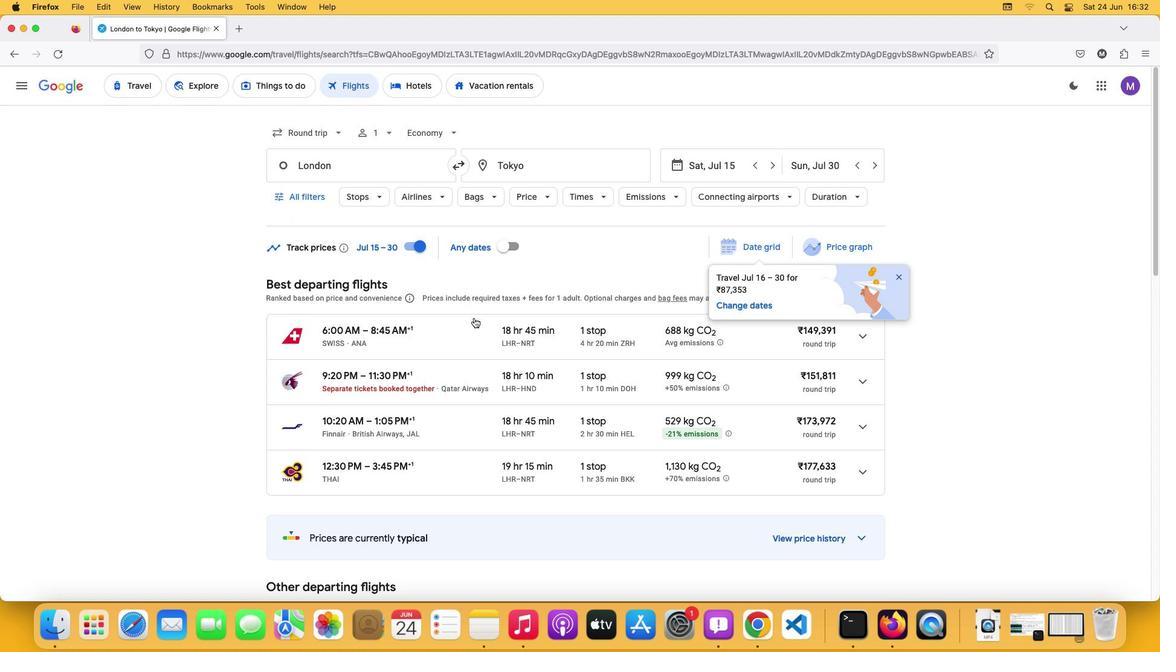 
Action: Mouse moved to (473, 318)
Screenshot: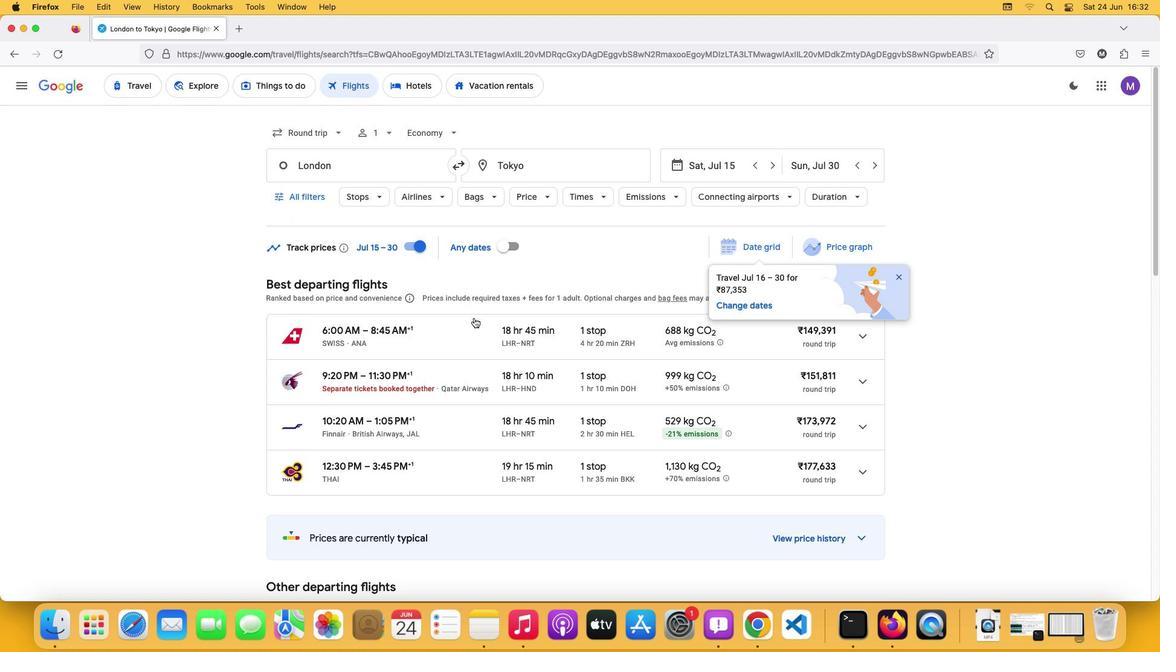 
